 Task: Print in letter paper size.
Action: Mouse moved to (75, 130)
Screenshot: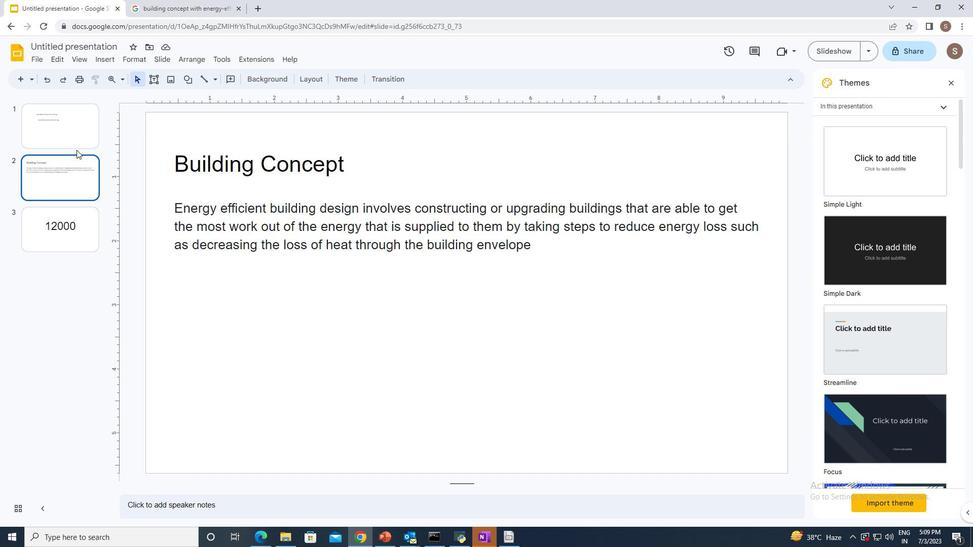 
Action: Mouse pressed left at (75, 130)
Screenshot: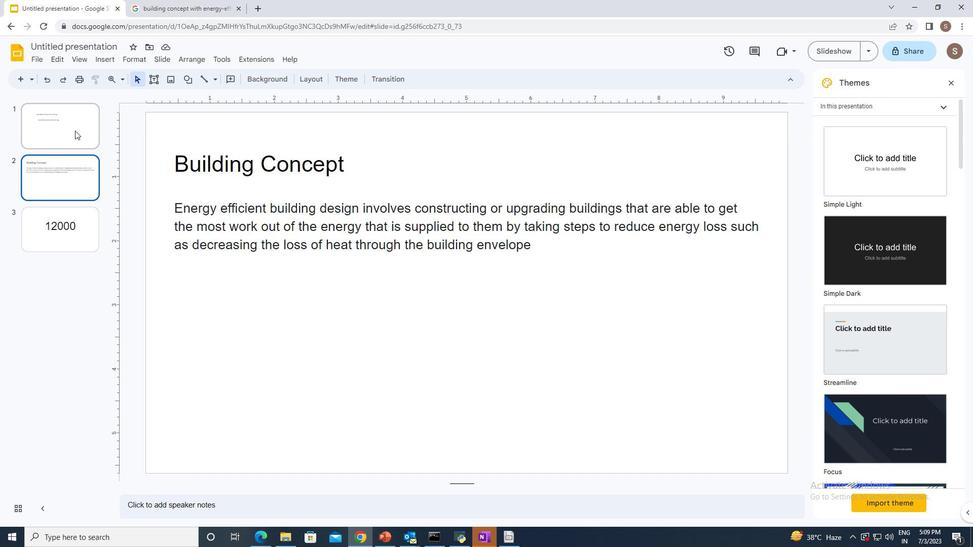 
Action: Mouse moved to (82, 84)
Screenshot: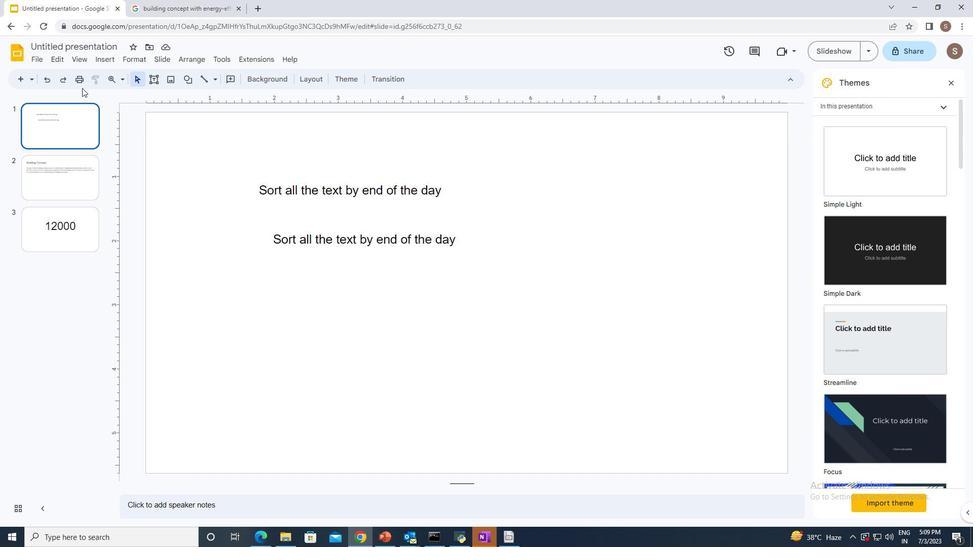 
Action: Mouse pressed left at (82, 84)
Screenshot: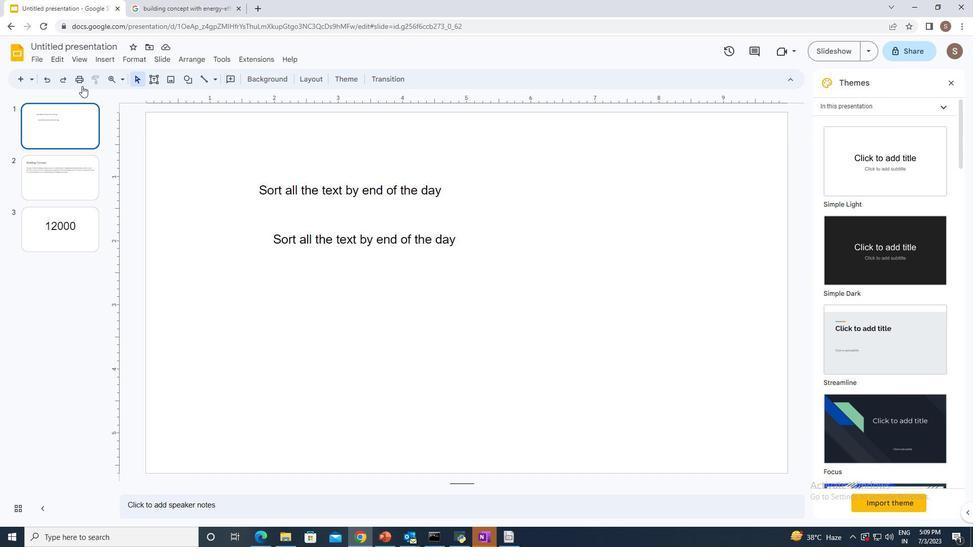 
Action: Mouse moved to (748, 174)
Screenshot: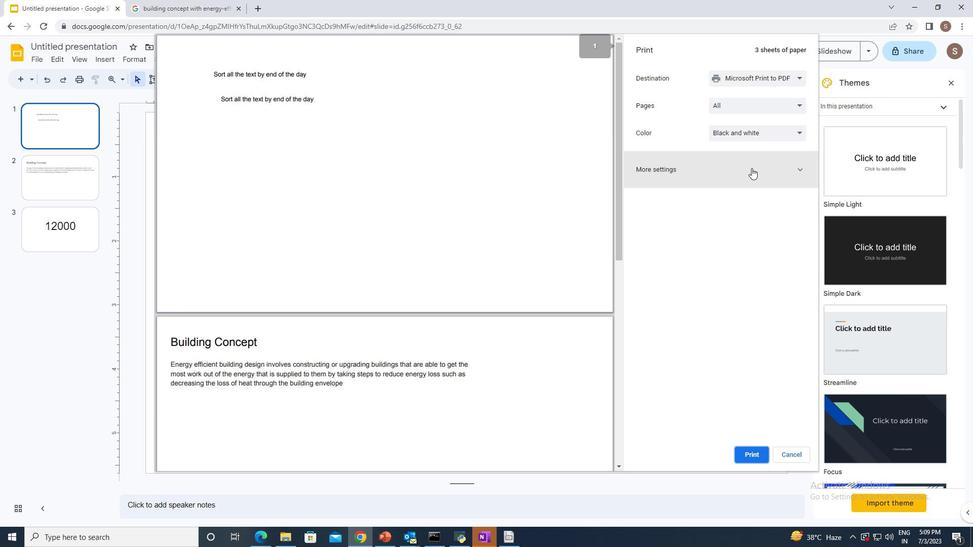
Action: Mouse pressed left at (748, 174)
Screenshot: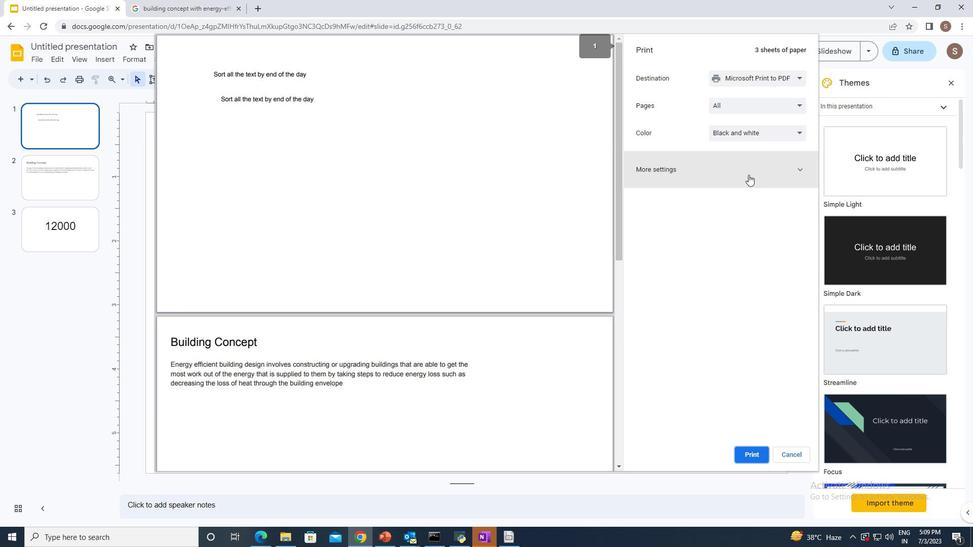 
Action: Mouse moved to (754, 202)
Screenshot: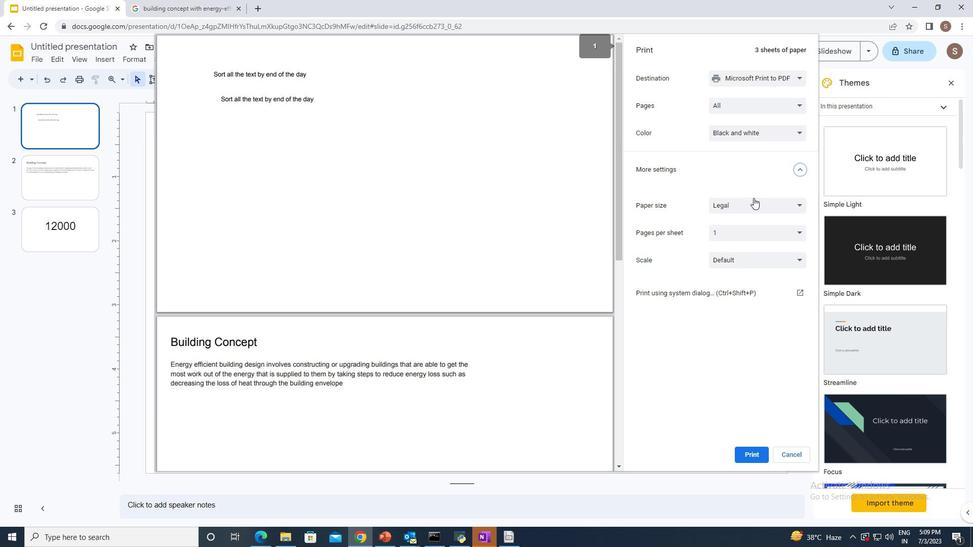 
Action: Mouse pressed left at (754, 202)
Screenshot: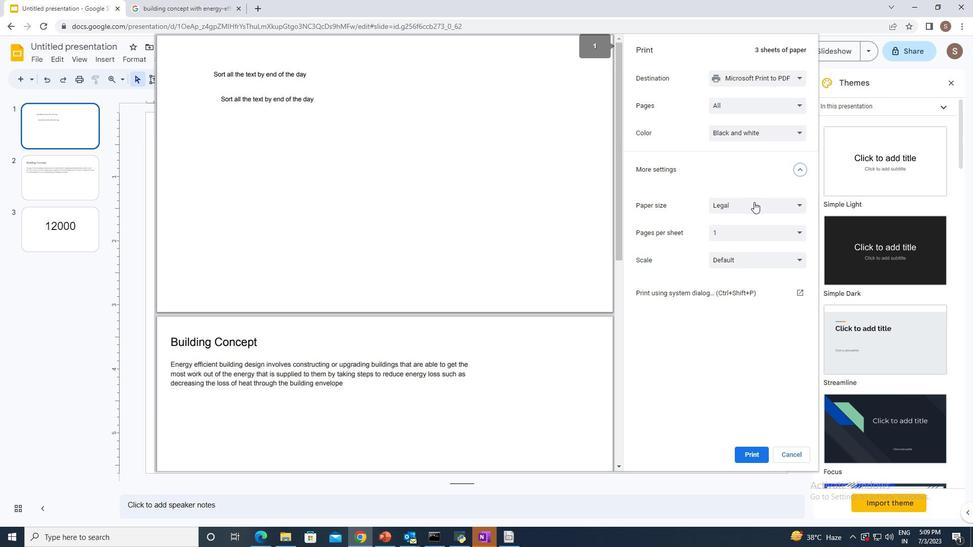 
Action: Mouse moved to (732, 221)
Screenshot: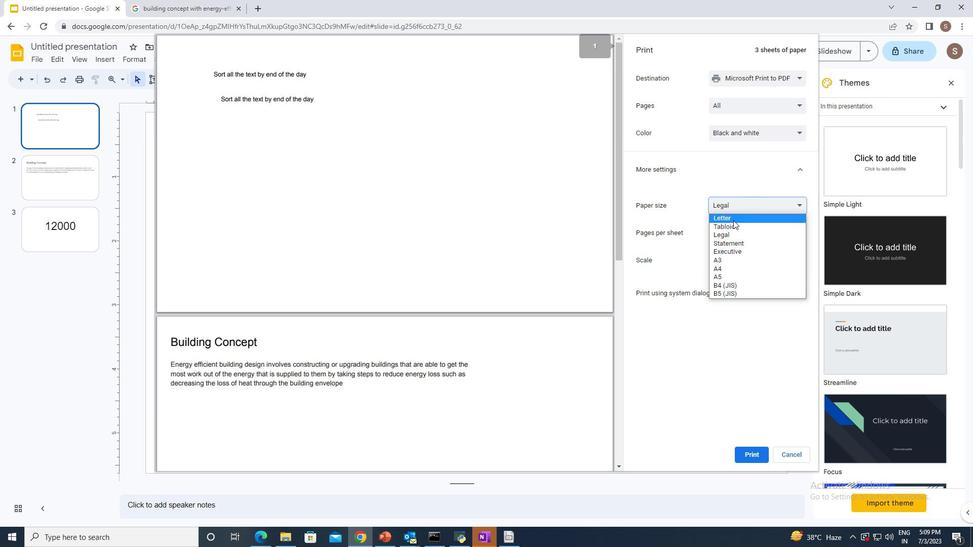 
Action: Mouse pressed left at (732, 221)
Screenshot: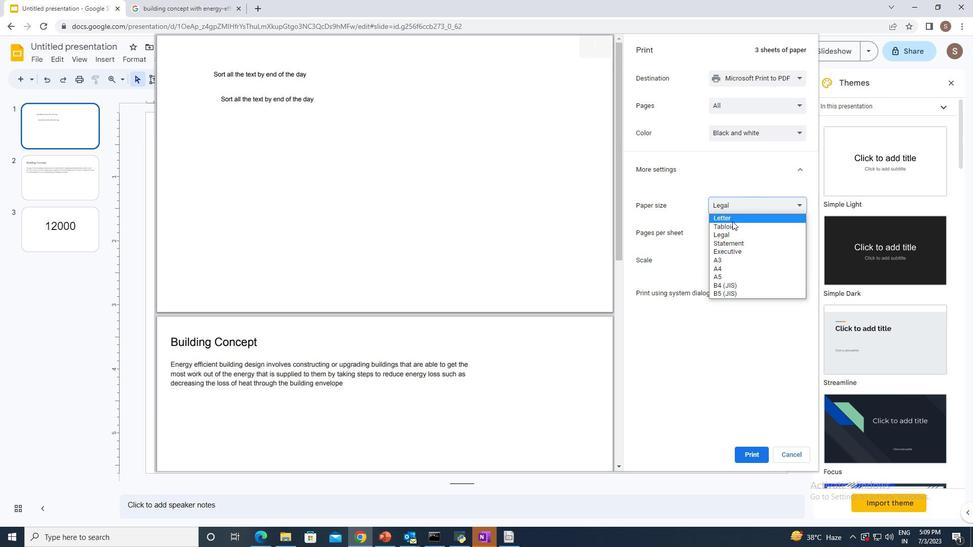 
Action: Mouse moved to (750, 455)
Screenshot: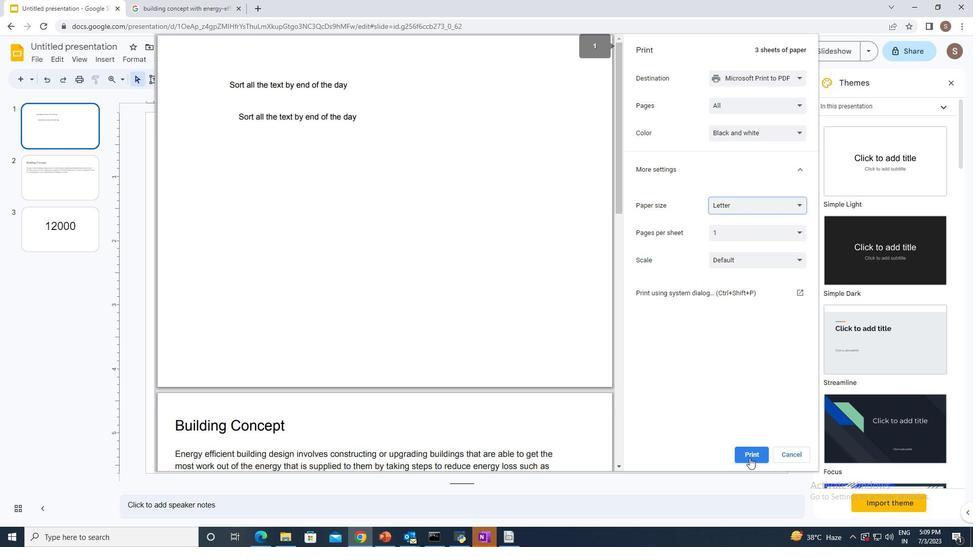 
Action: Mouse pressed left at (750, 455)
Screenshot: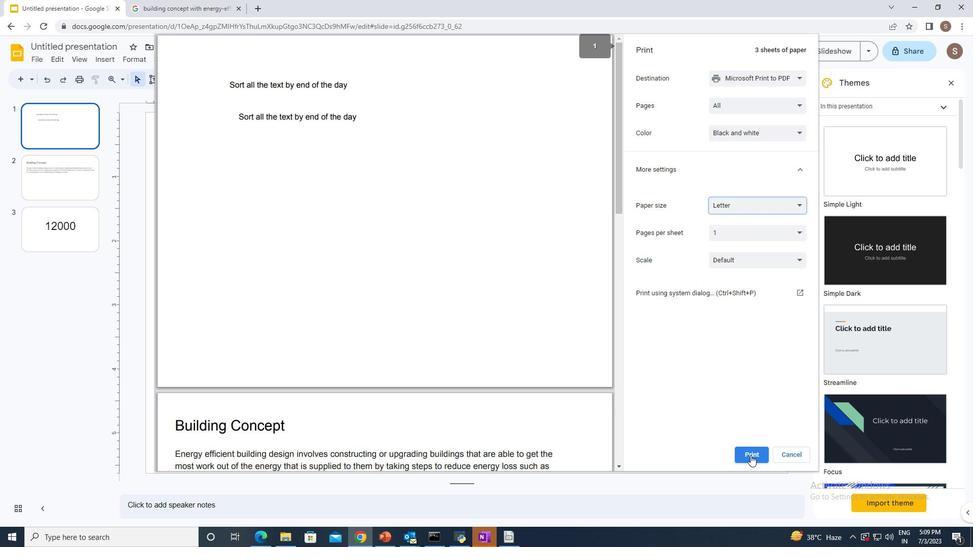 
